 Task: In the description "Concern Registration" apply background color "Red".
Action: Mouse moved to (357, 547)
Screenshot: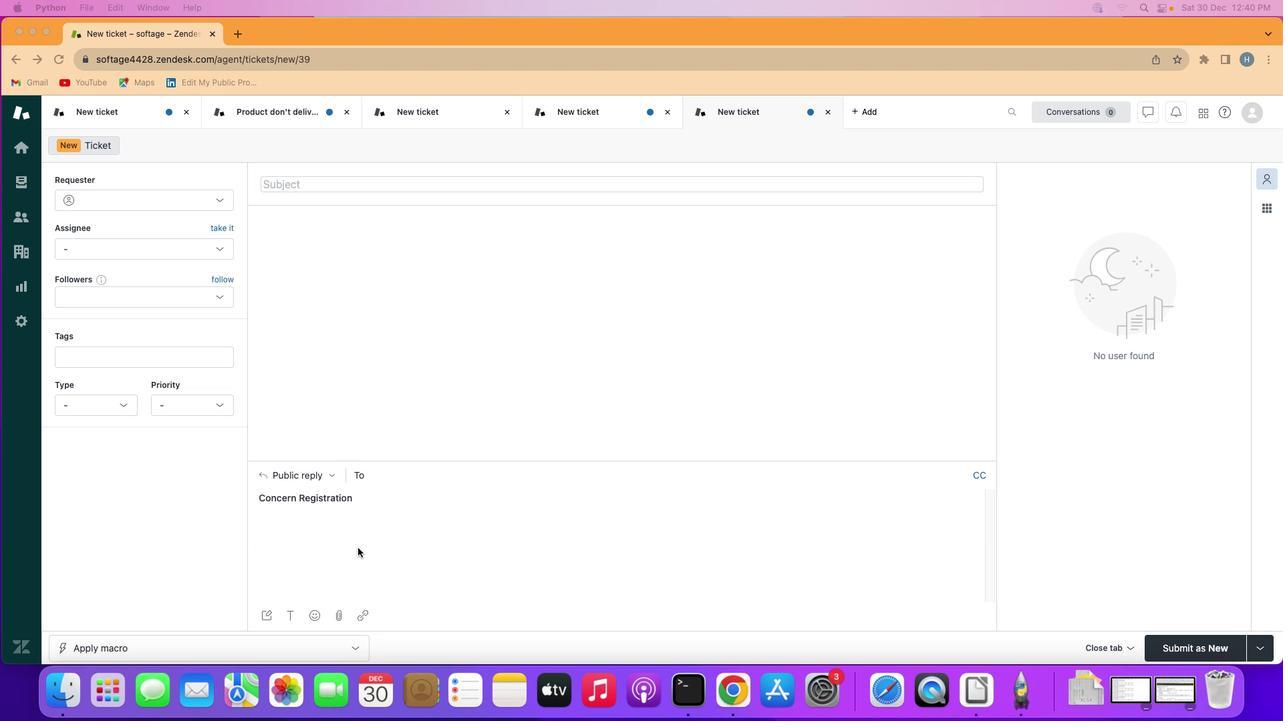 
Action: Mouse pressed left at (357, 547)
Screenshot: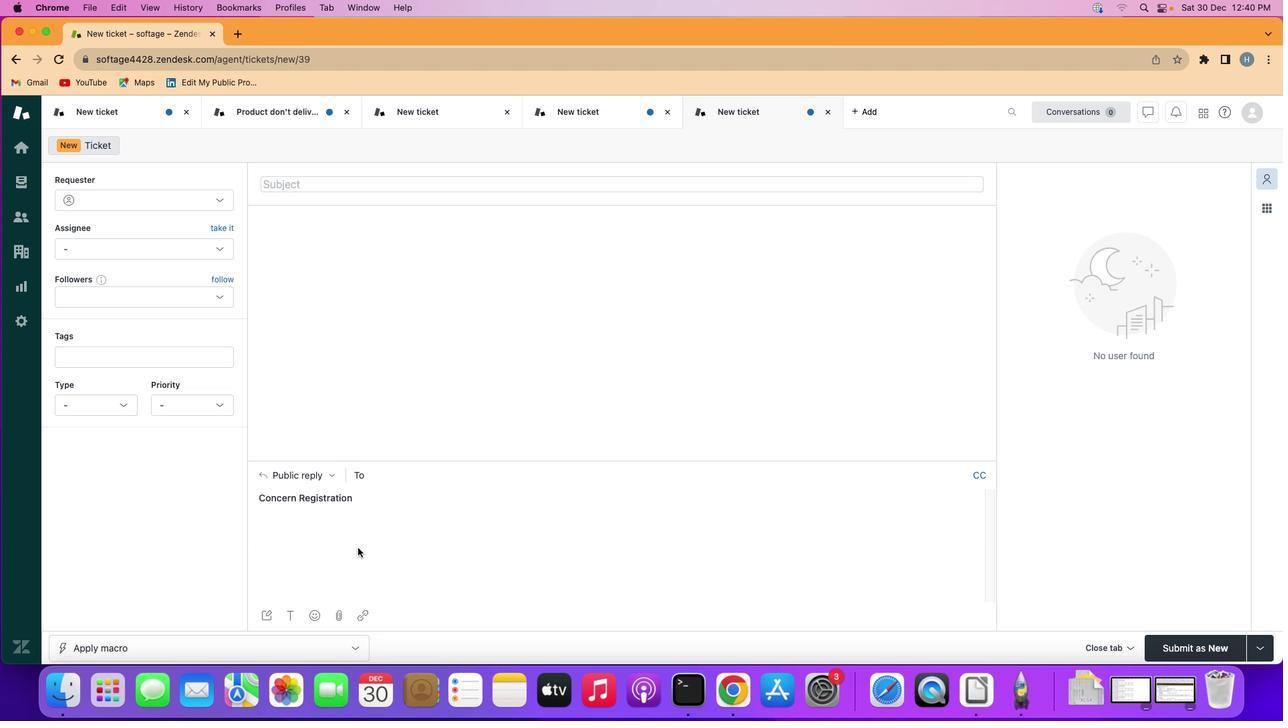 
Action: Mouse moved to (360, 500)
Screenshot: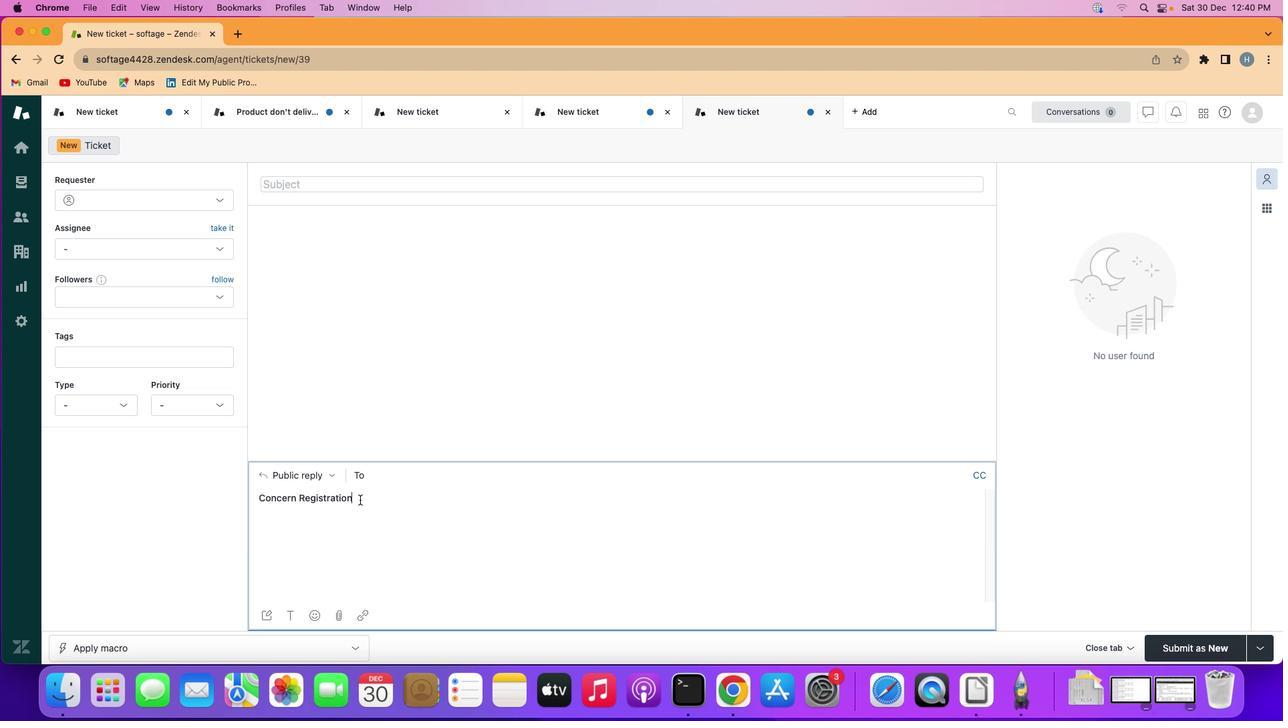 
Action: Mouse pressed left at (360, 500)
Screenshot: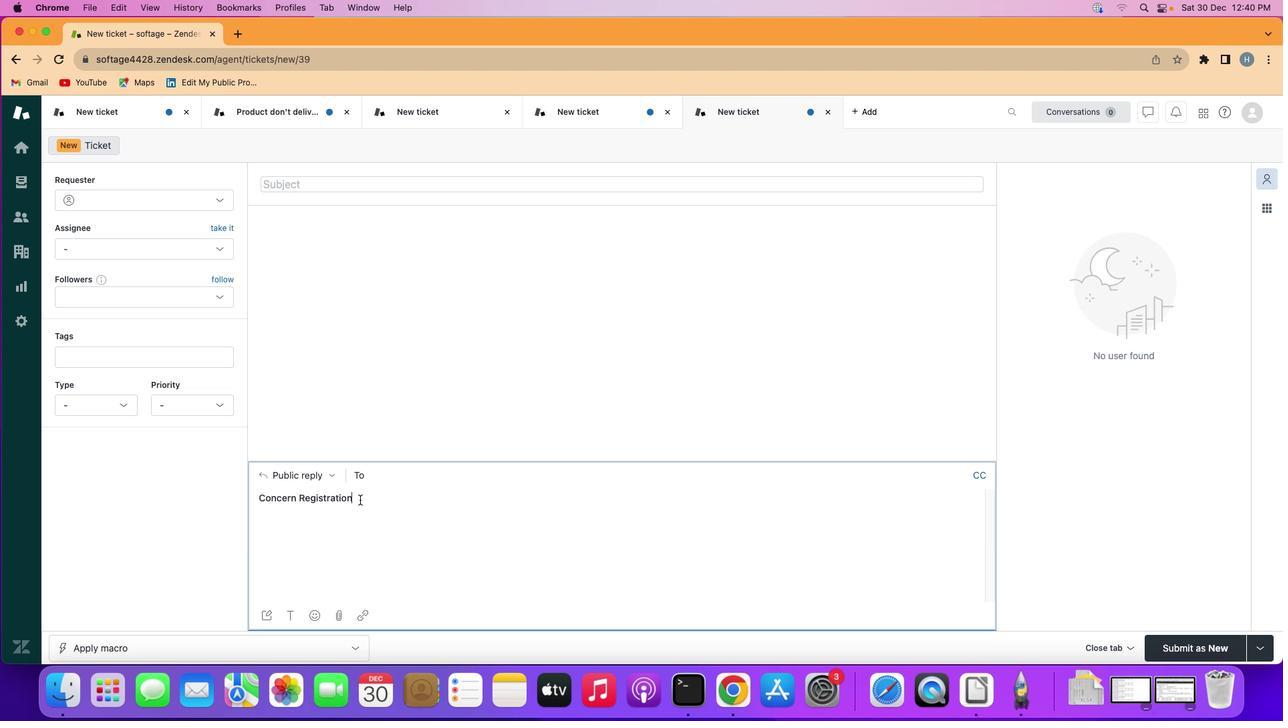 
Action: Mouse moved to (289, 612)
Screenshot: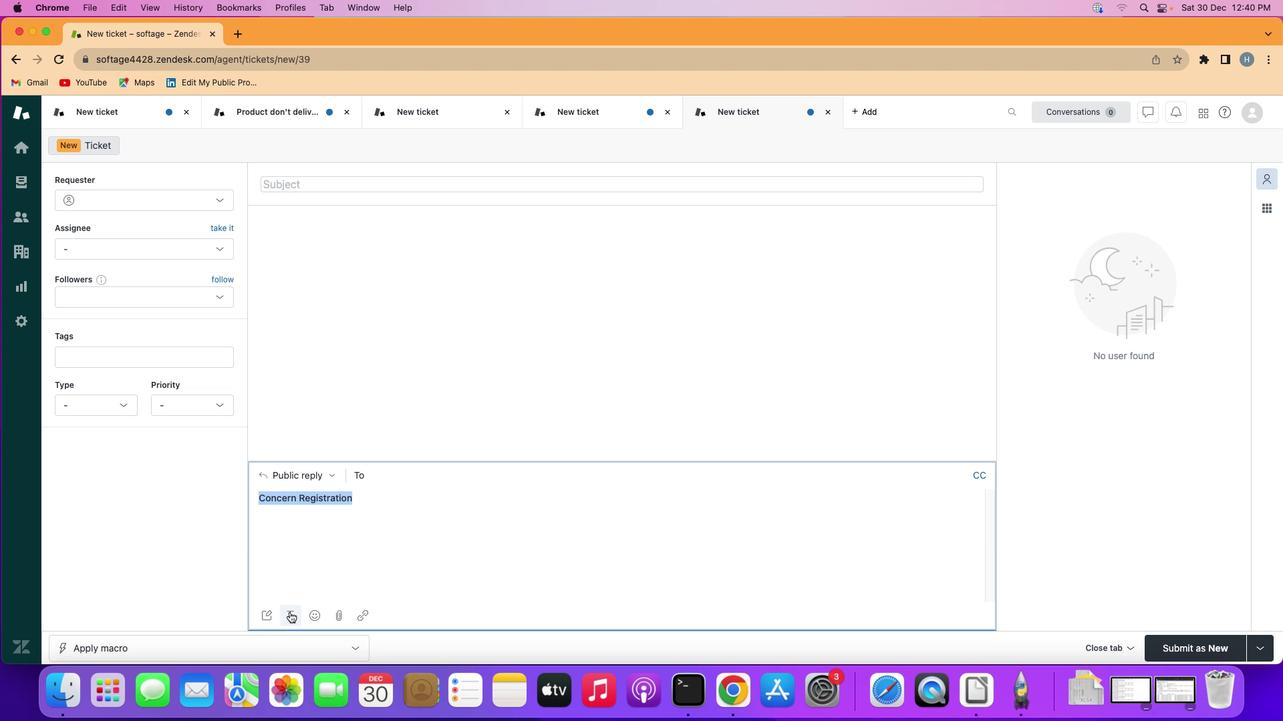 
Action: Mouse pressed left at (289, 612)
Screenshot: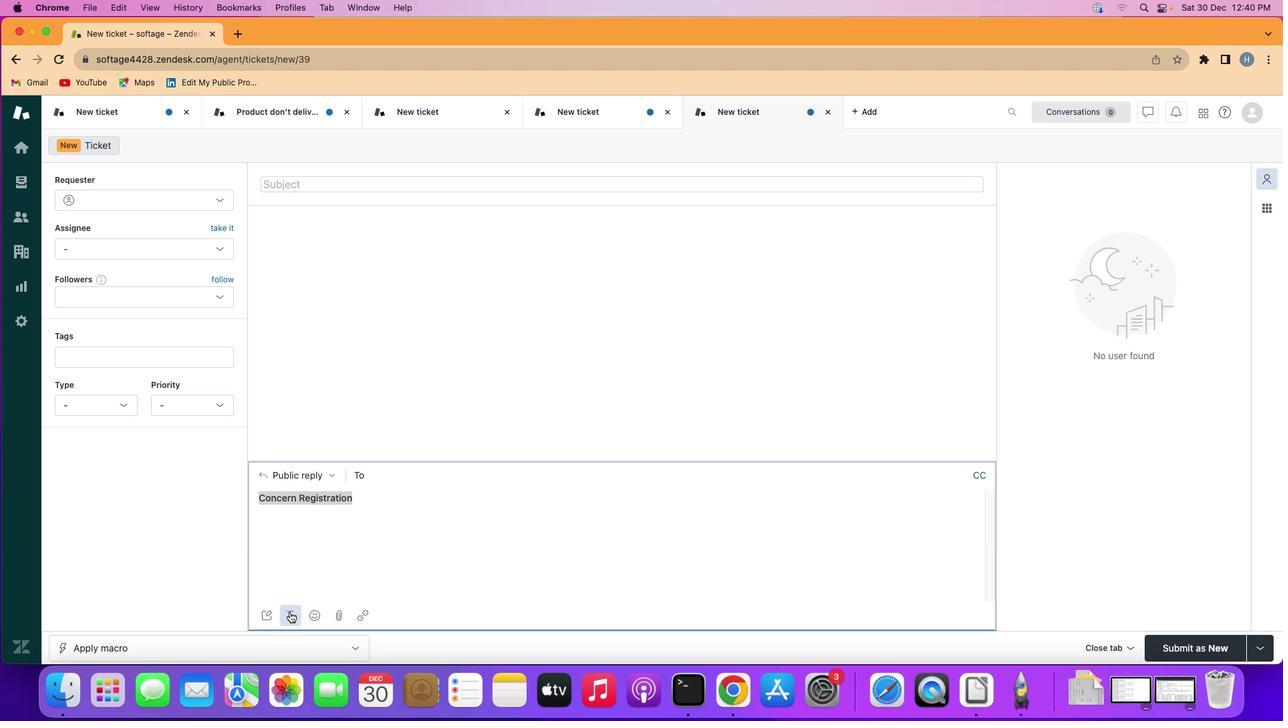 
Action: Mouse moved to (386, 588)
Screenshot: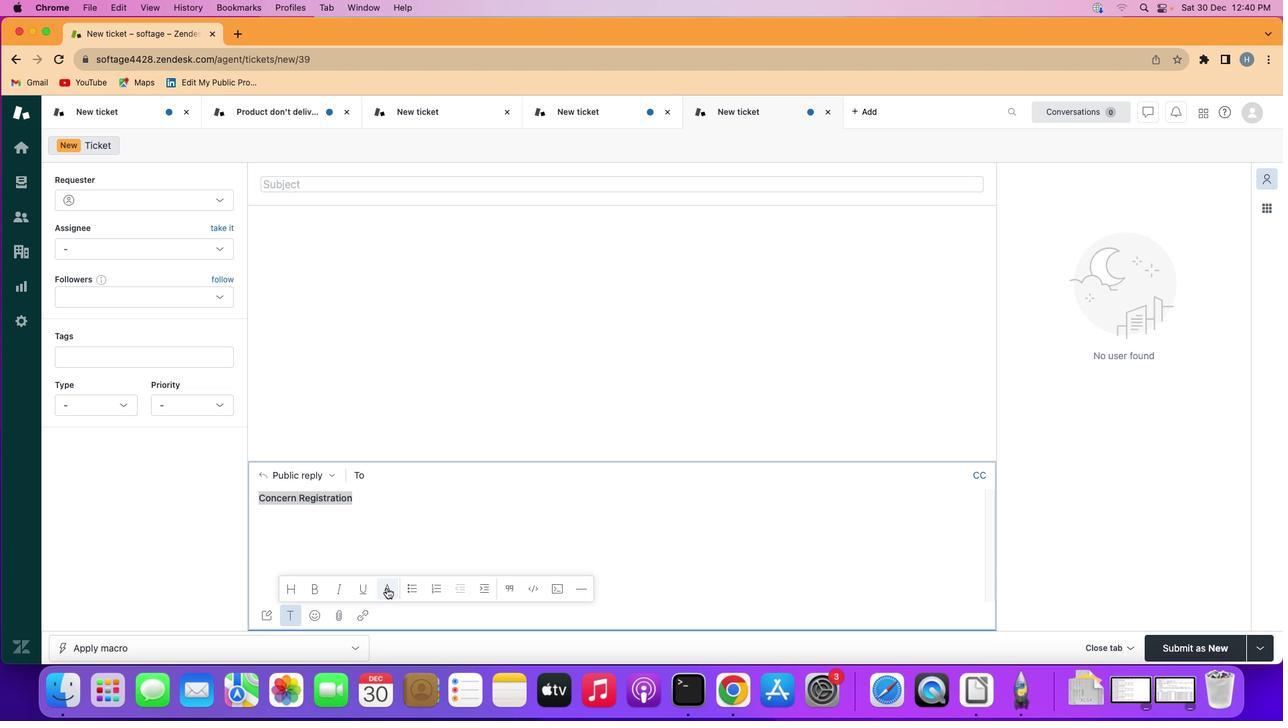 
Action: Mouse pressed left at (386, 588)
Screenshot: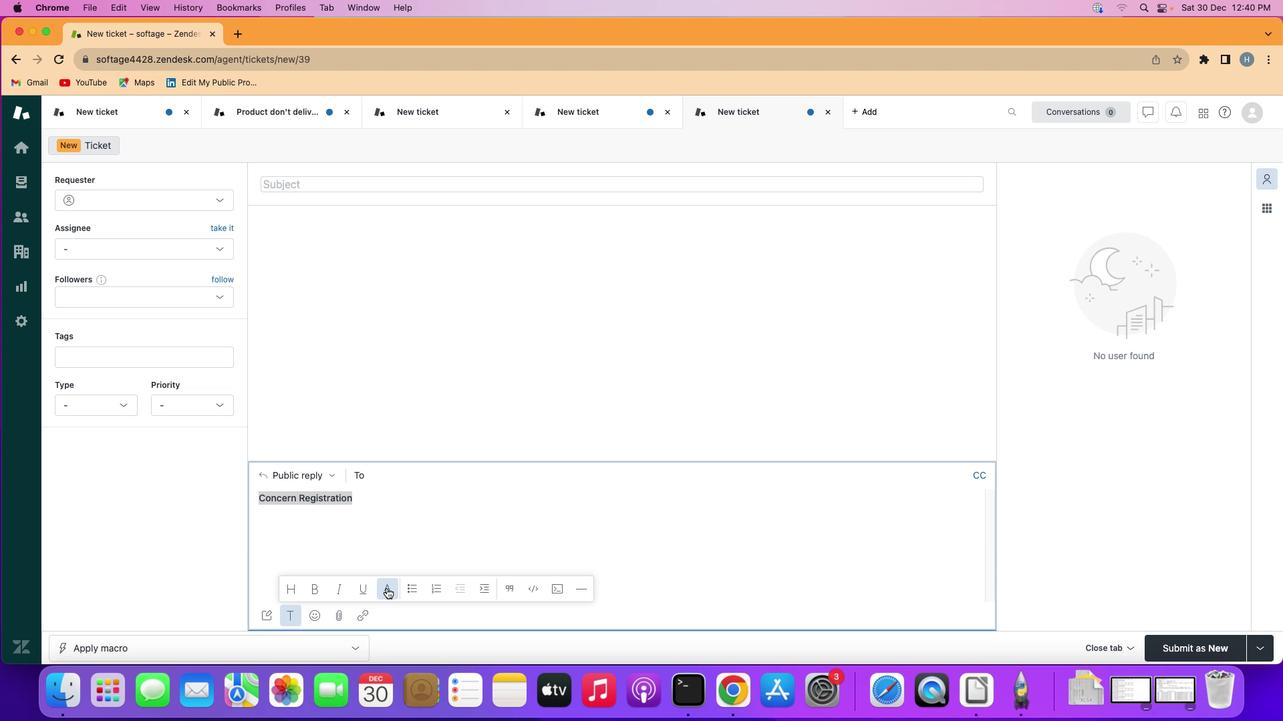 
Action: Mouse moved to (418, 490)
Screenshot: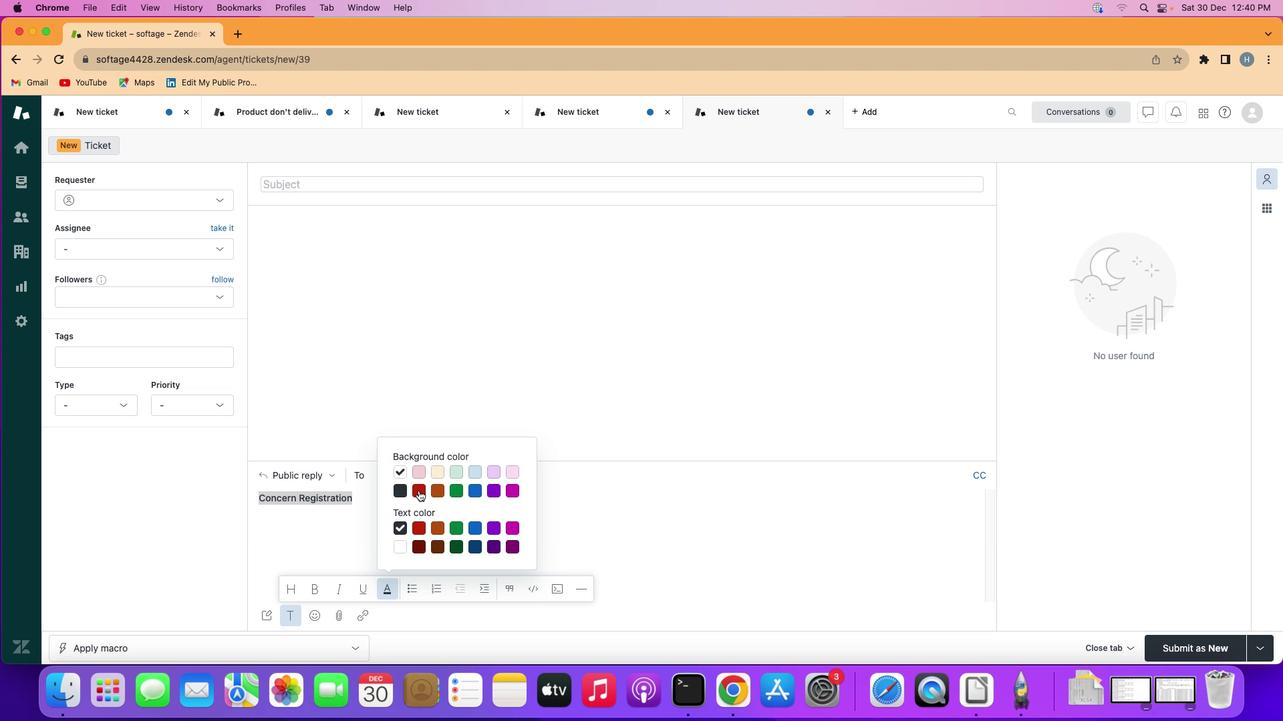 
Action: Mouse pressed left at (418, 490)
Screenshot: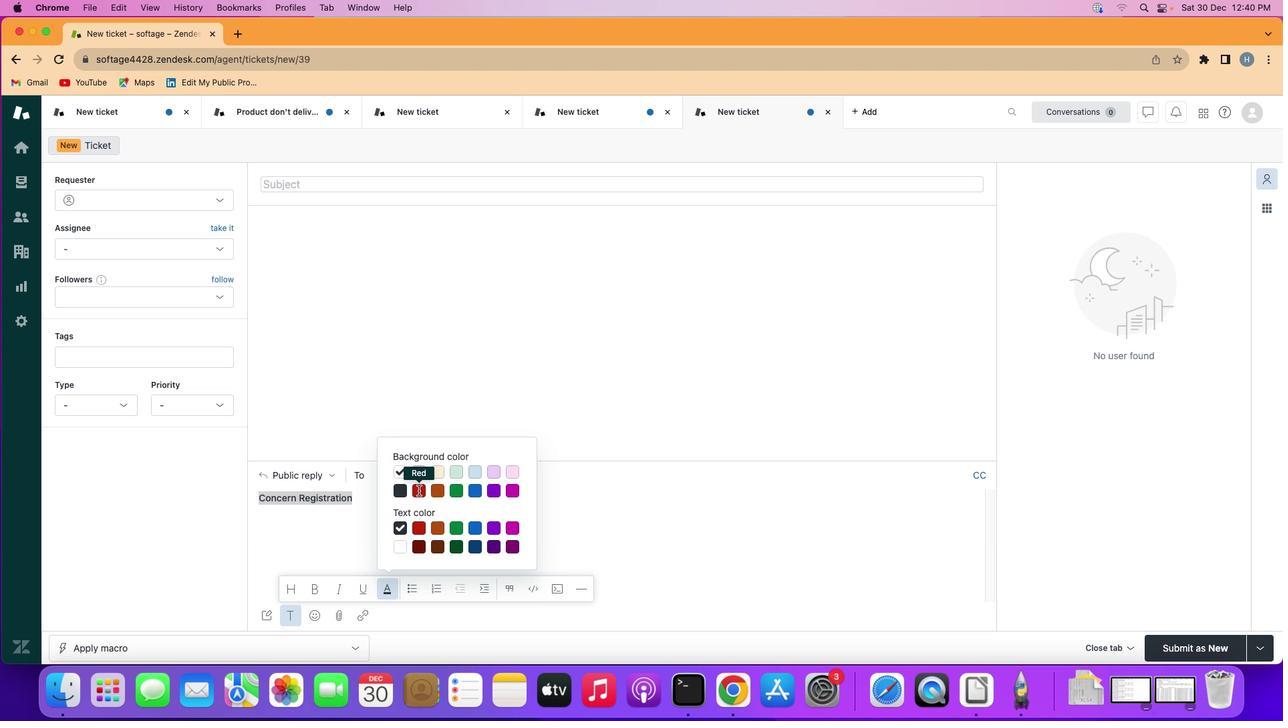 
